 Task: Create a section Agile Alchemists and in the section, add a milestone DevOps Implementation in the project AgileAssist
Action: Mouse moved to (183, 407)
Screenshot: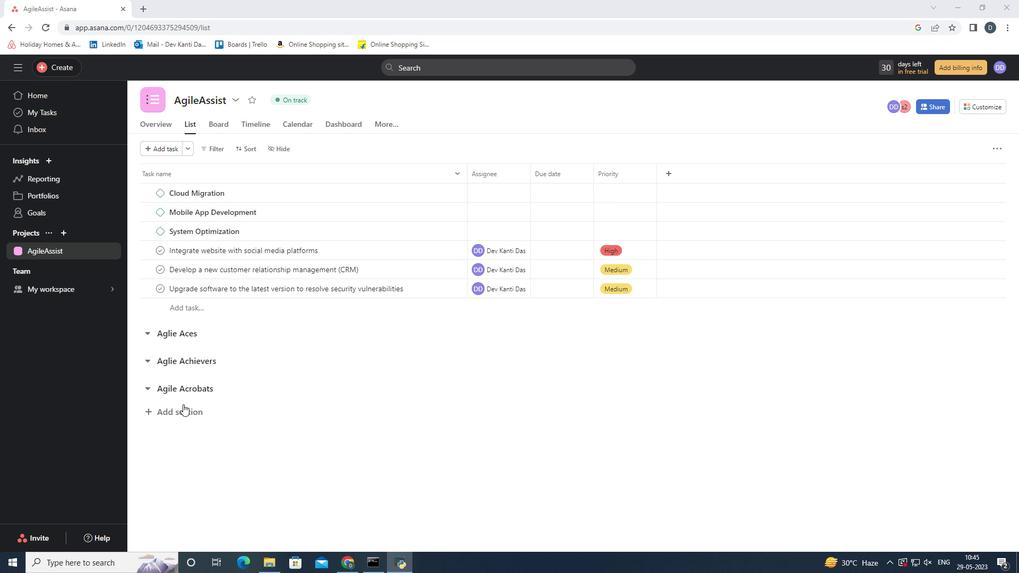 
Action: Mouse pressed left at (183, 407)
Screenshot: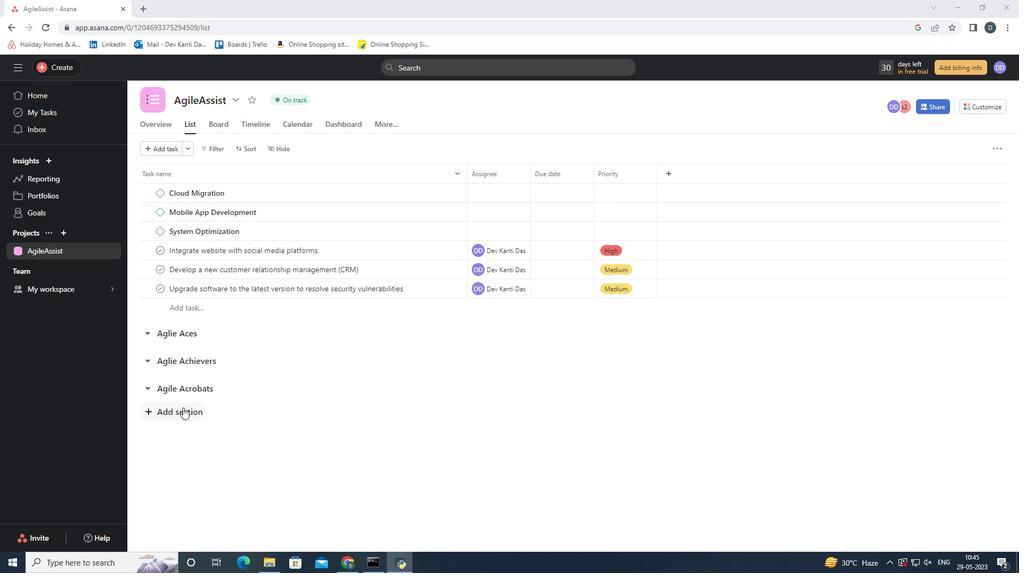 
Action: Mouse moved to (195, 406)
Screenshot: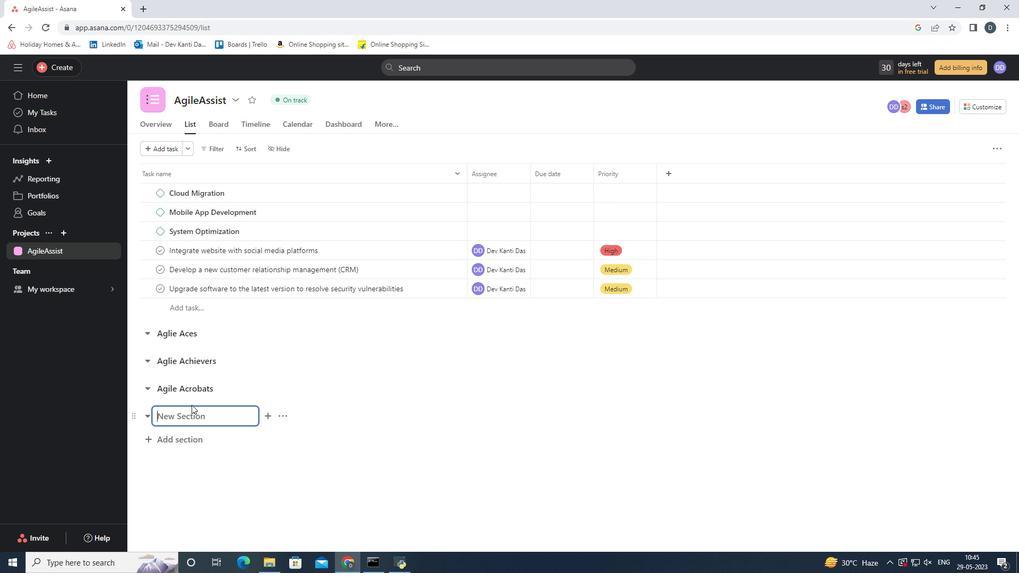 
Action: Key pressed <Key.shift><Key.shift><Key.shift><Key.shift><Key.shift><Key.shift><Key.shift><Key.shift><Key.shift><Key.shift><Key.shift><Key.shift><Key.shift><Key.shift><Key.shift><Key.shift><Key.shift><Key.shift><Key.shift><Key.shift><Key.shift><Key.shift><Key.shift><Key.shift><Key.shift><Key.shift>Agile<Key.space><Key.shift><Key.shift><Key.shift><Key.shift><Key.shift><Key.shift><Key.shift><Key.shift><Key.shift><Key.shift><Key.shift><Key.shift><Key.shift>Alchemists
Screenshot: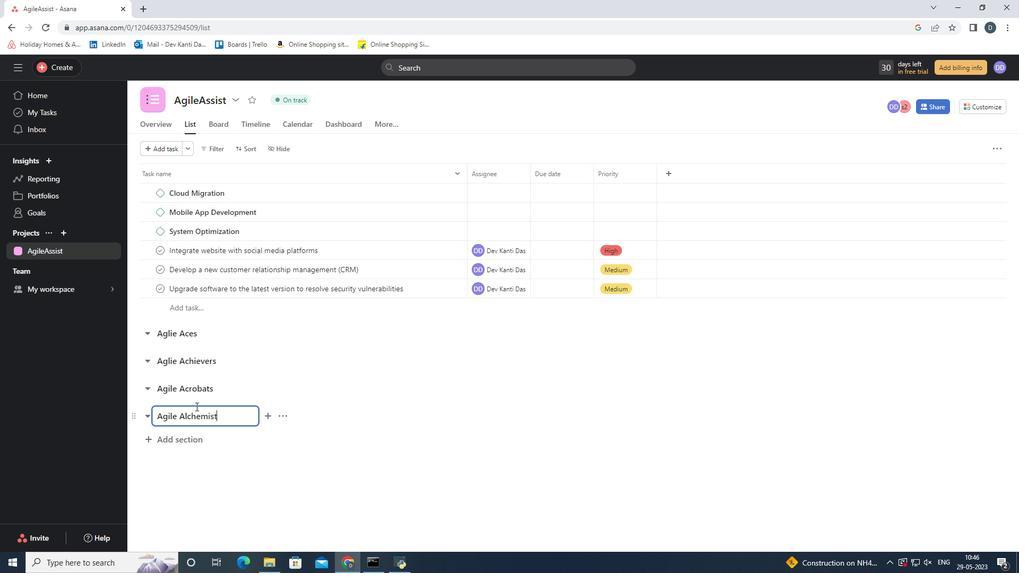 
Action: Mouse moved to (511, 455)
Screenshot: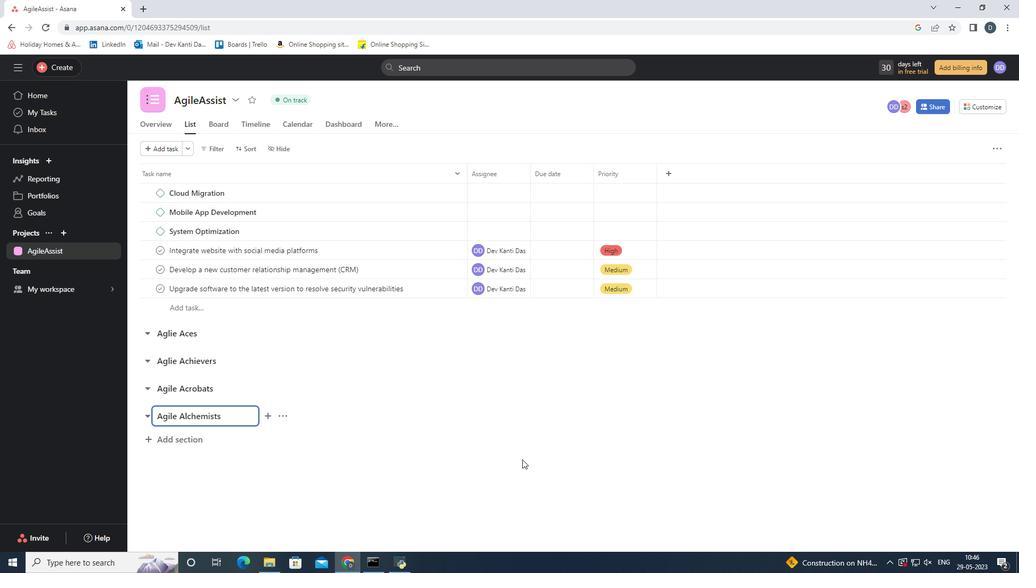 
Action: Mouse pressed left at (511, 455)
Screenshot: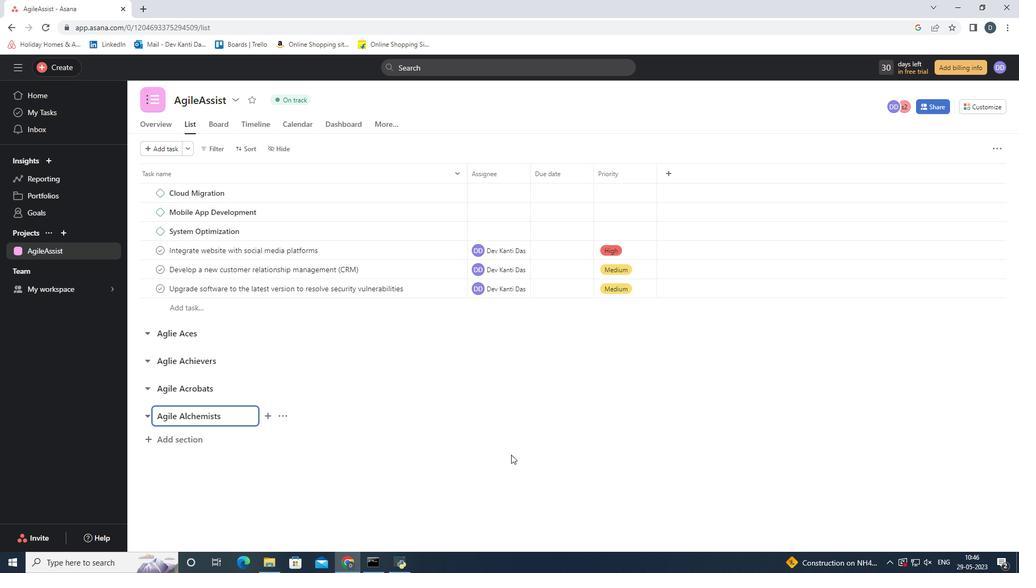 
Action: Mouse moved to (151, 120)
Screenshot: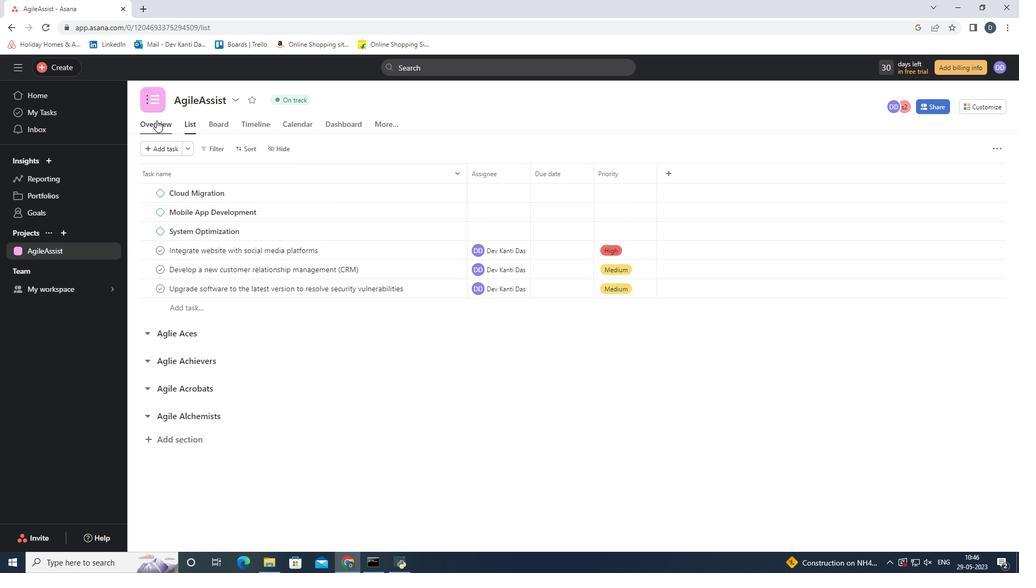 
Action: Mouse pressed left at (151, 120)
Screenshot: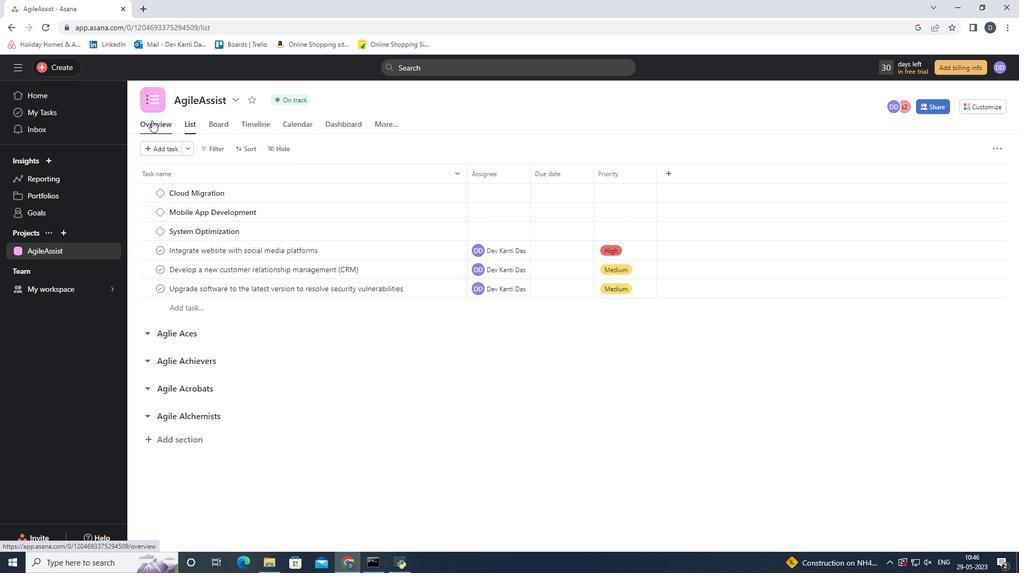 
Action: Mouse moved to (500, 430)
Screenshot: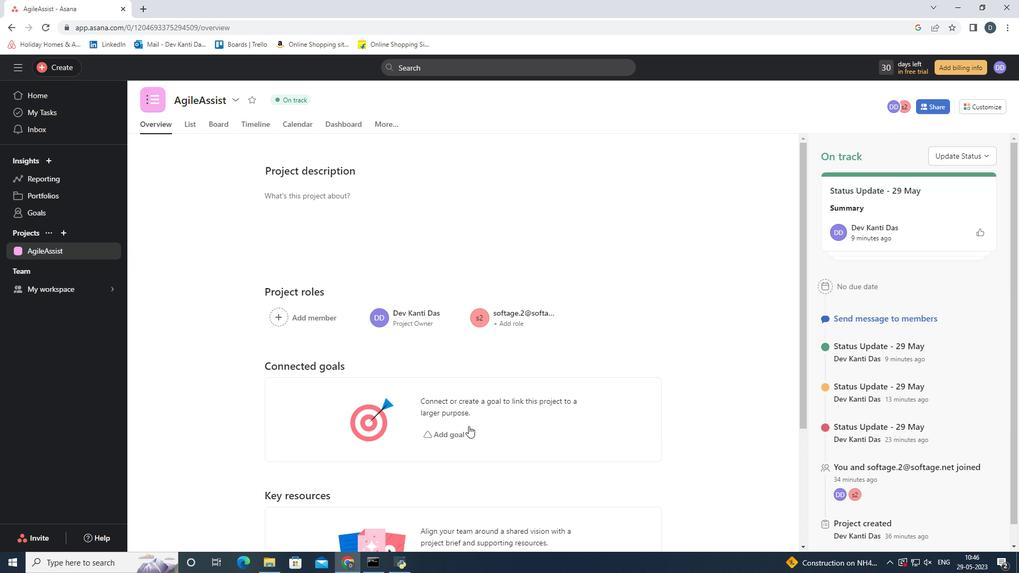 
Action: Mouse scrolled (500, 429) with delta (0, 0)
Screenshot: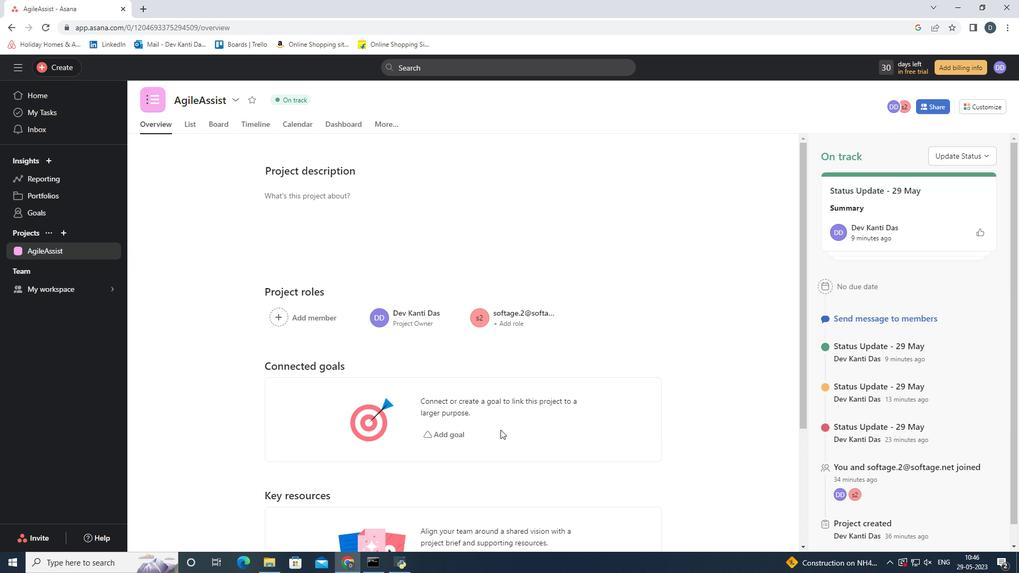 
Action: Mouse scrolled (500, 429) with delta (0, 0)
Screenshot: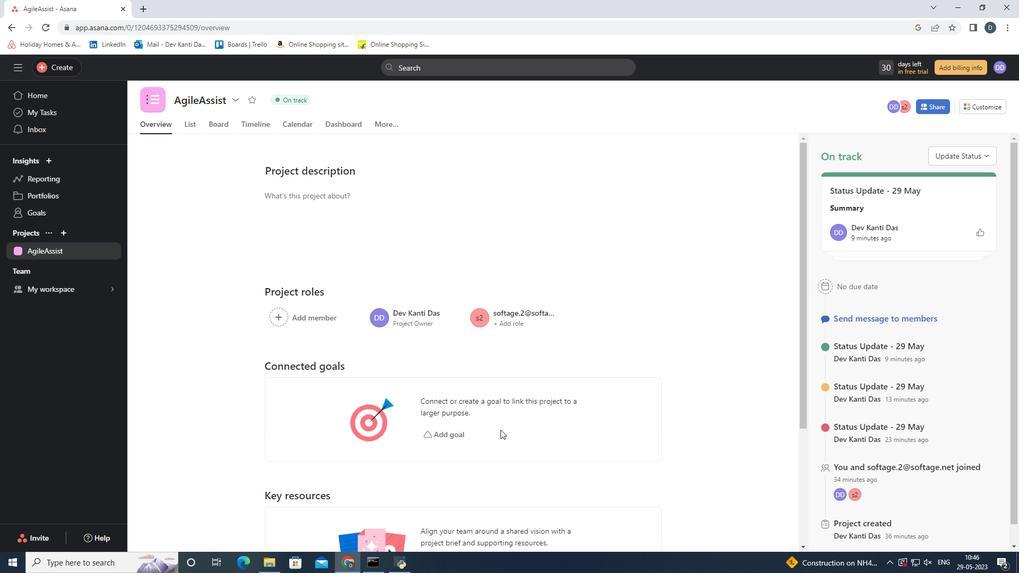 
Action: Mouse scrolled (500, 429) with delta (0, 0)
Screenshot: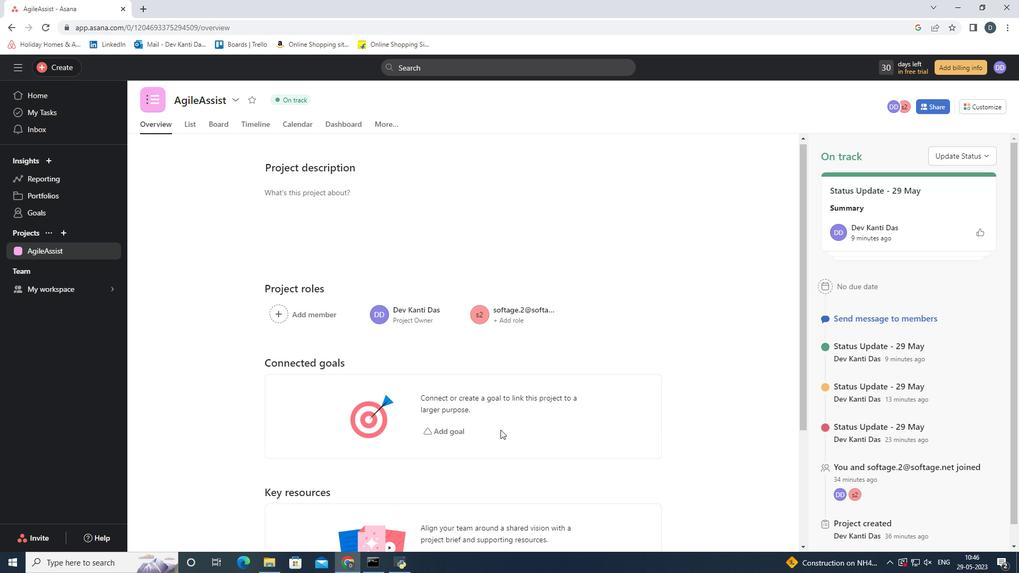 
Action: Mouse scrolled (500, 429) with delta (0, 0)
Screenshot: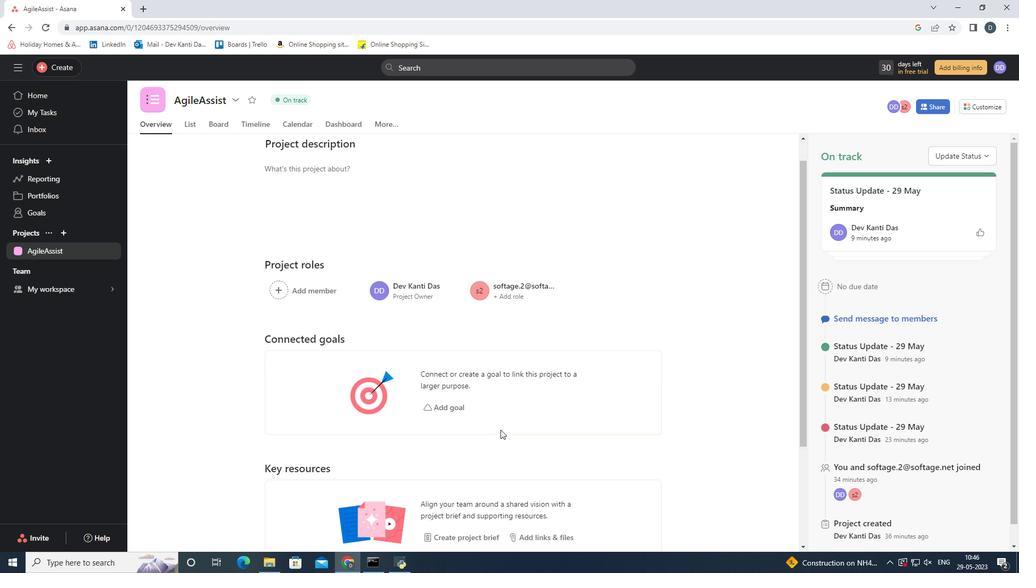 
Action: Mouse scrolled (500, 429) with delta (0, 0)
Screenshot: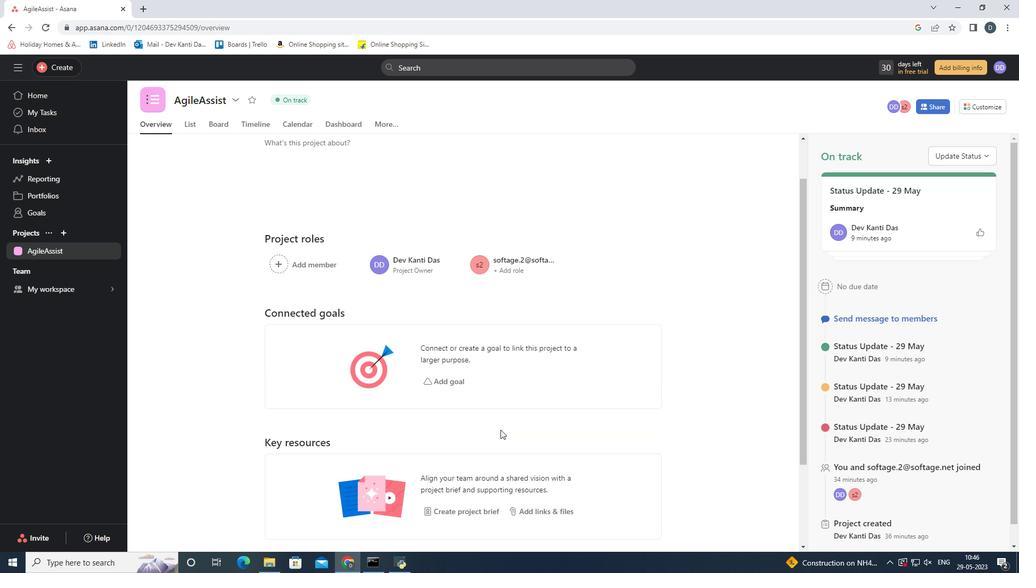 
Action: Mouse scrolled (500, 429) with delta (0, 0)
Screenshot: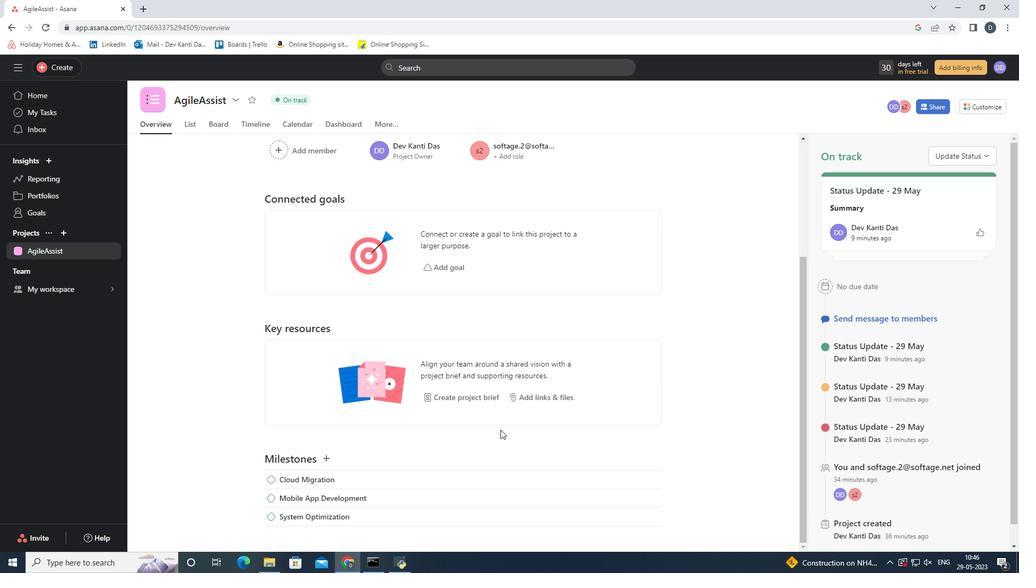 
Action: Mouse scrolled (500, 429) with delta (0, 0)
Screenshot: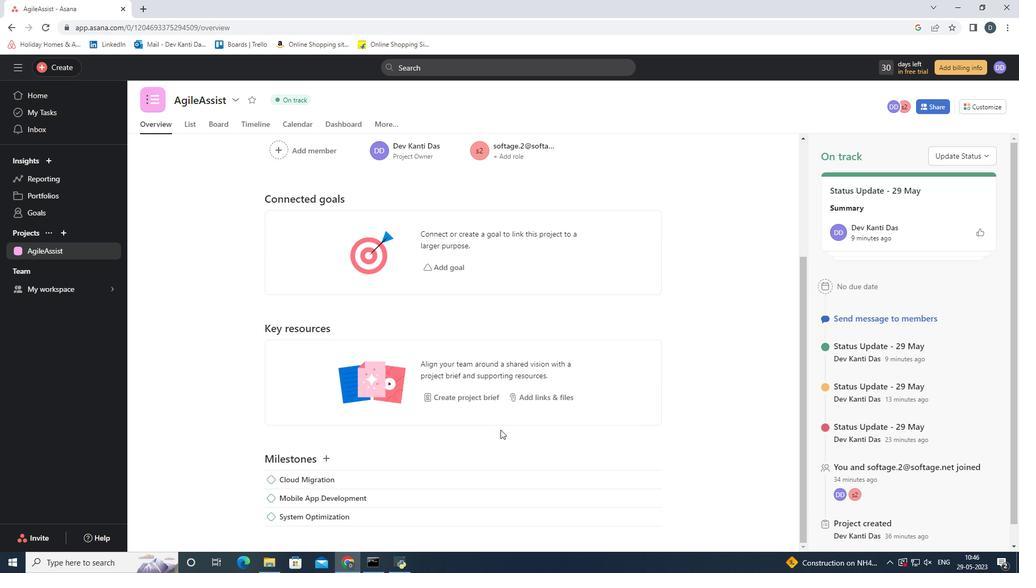 
Action: Mouse scrolled (500, 429) with delta (0, 0)
Screenshot: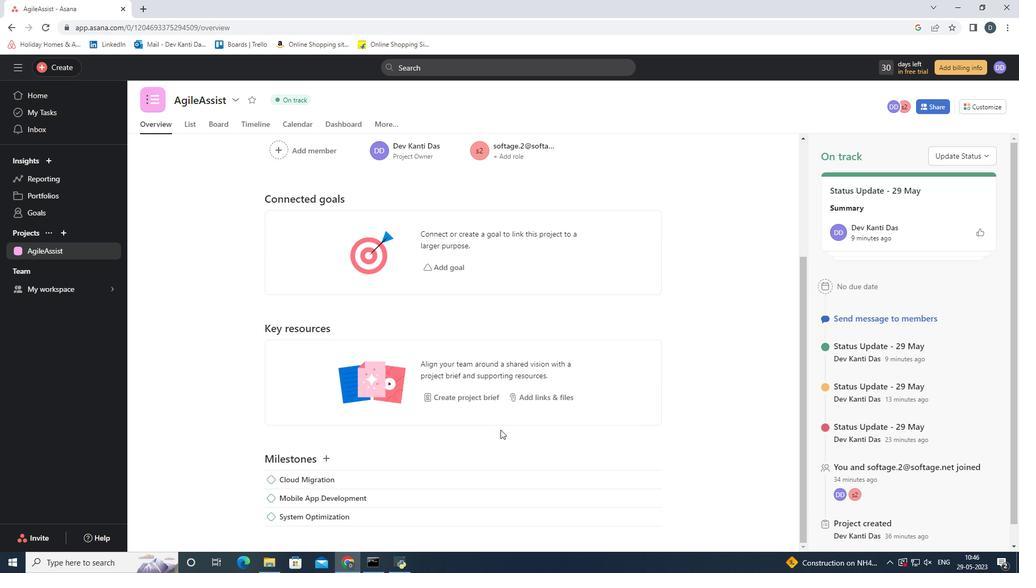 
Action: Mouse scrolled (500, 429) with delta (0, 0)
Screenshot: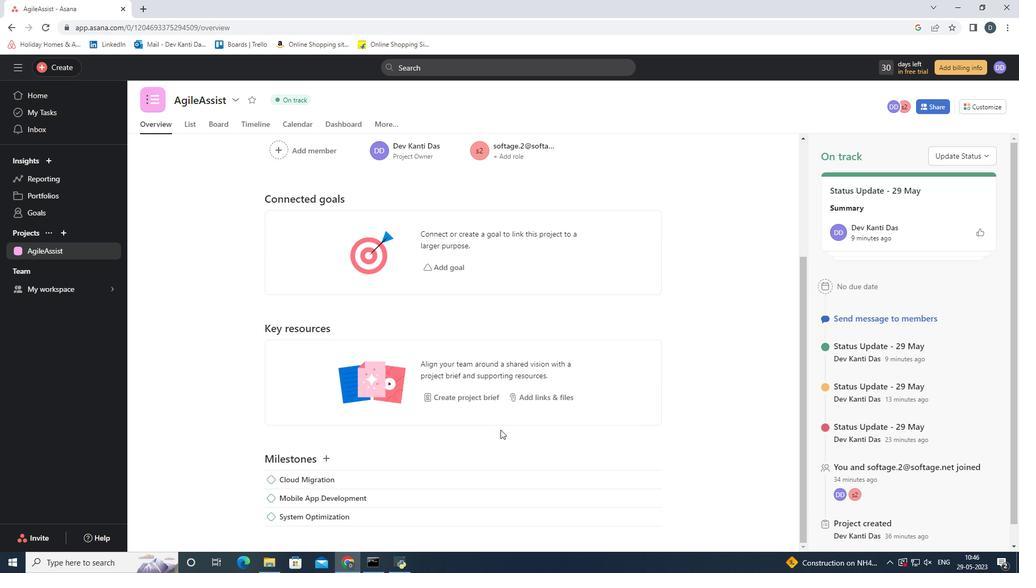 
Action: Mouse scrolled (500, 429) with delta (0, 0)
Screenshot: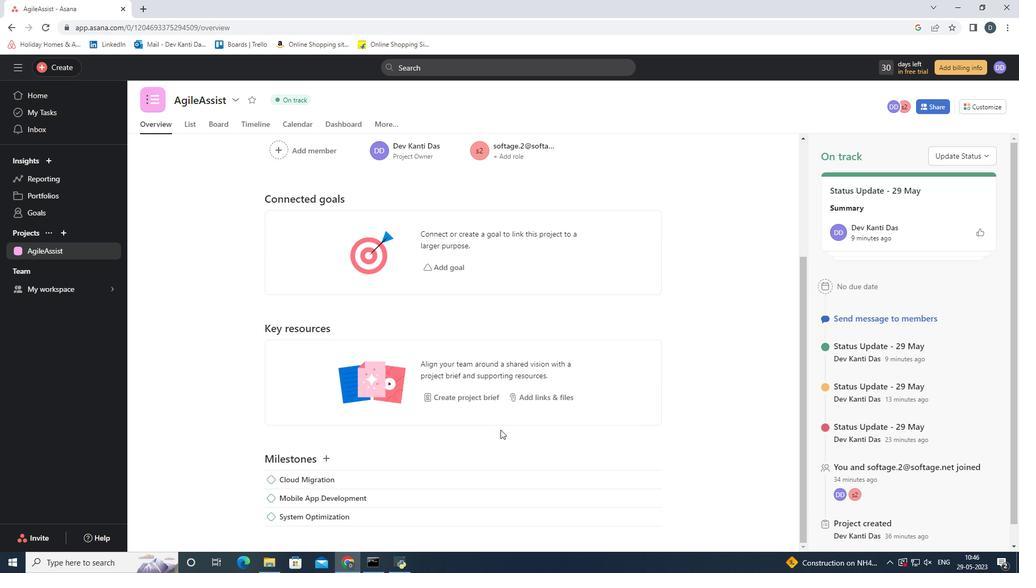 
Action: Mouse moved to (327, 459)
Screenshot: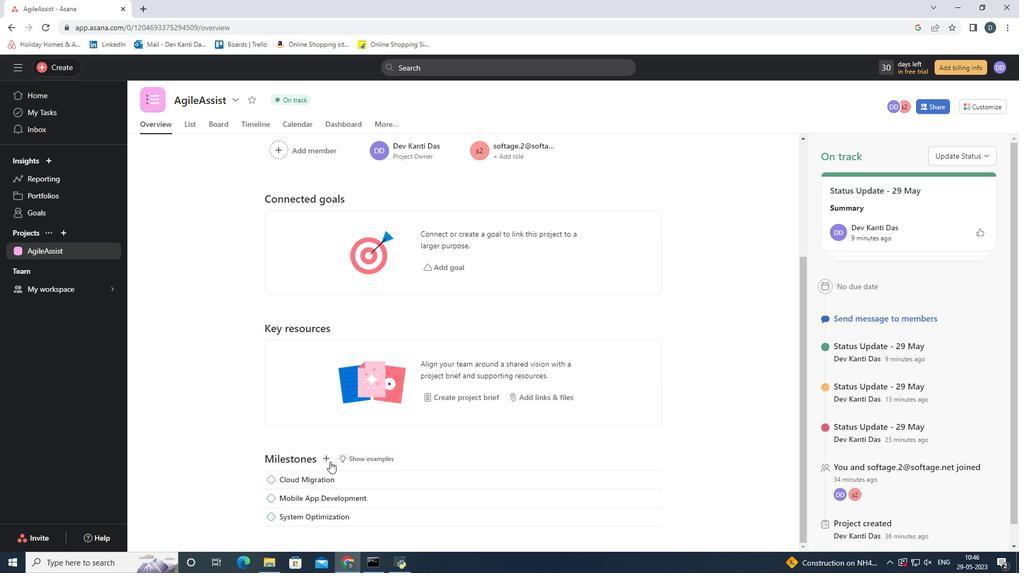 
Action: Mouse pressed left at (327, 459)
Screenshot: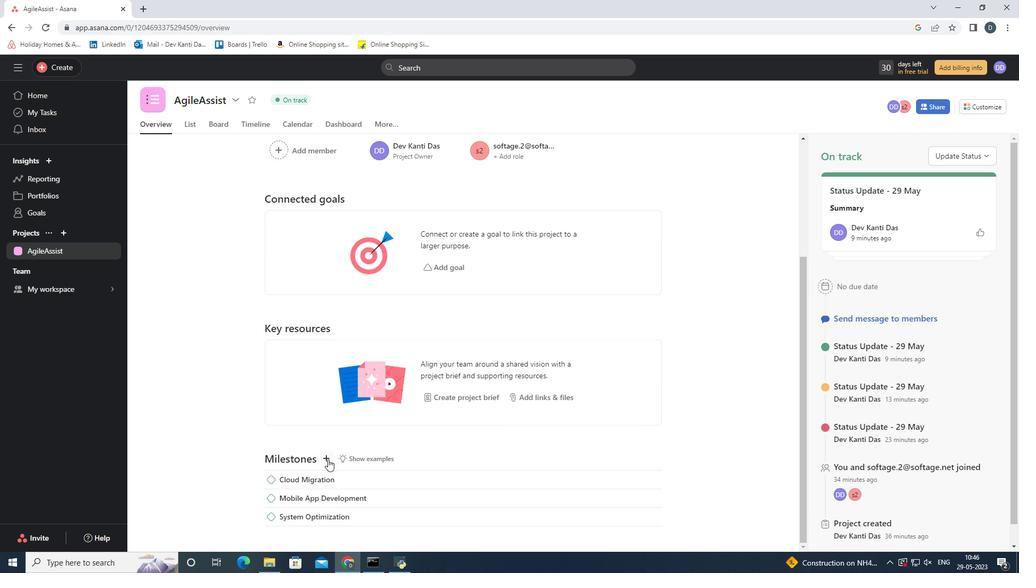 
Action: Mouse moved to (435, 448)
Screenshot: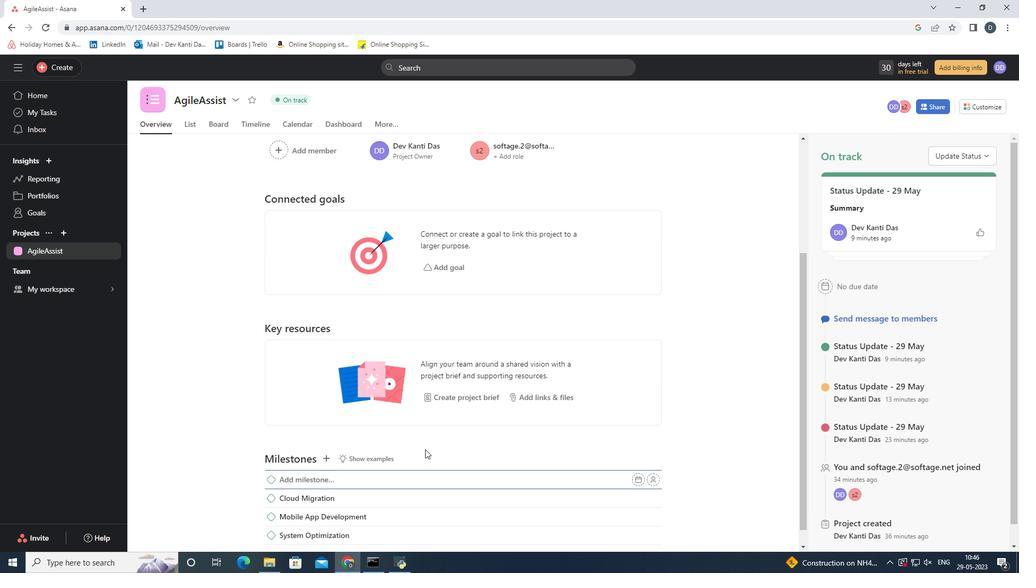 
Action: Key pressed <Key.shift><Key.shift><Key.shift><Key.shift><Key.shift>Dev<Key.shift><Key.shift><Key.shift><Key.shift><Key.shift><Key.shift><Key.shift><Key.shift><Key.shift><Key.shift><Key.shift><Key.shift><Key.shift><Key.shift><Key.shift>Ops<Key.space><Key.shift><Key.shift><Key.shift><Key.shift><Key.shift><Key.shift><Key.shift>Implementation
Screenshot: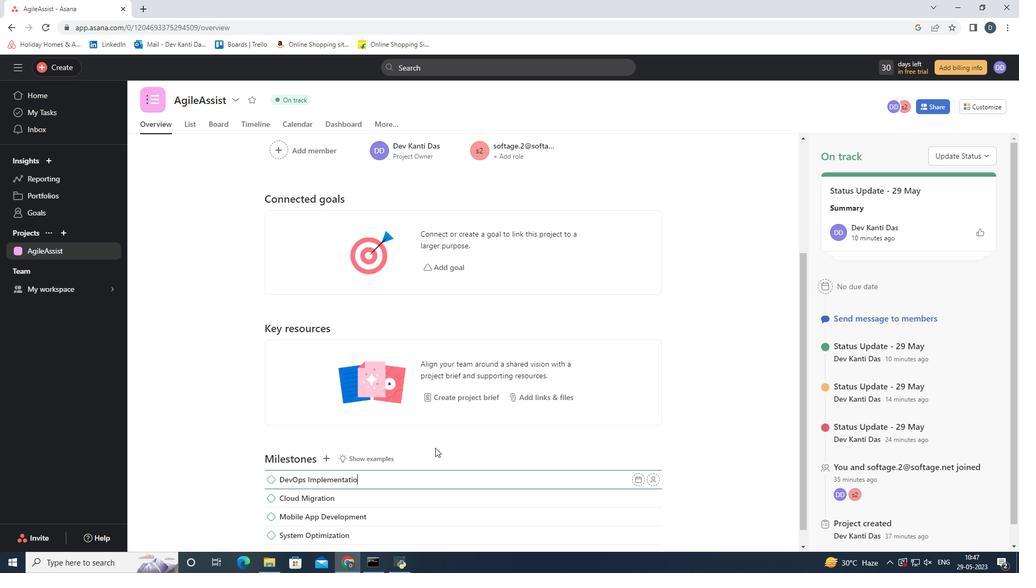 
Action: Mouse pressed left at (435, 448)
Screenshot: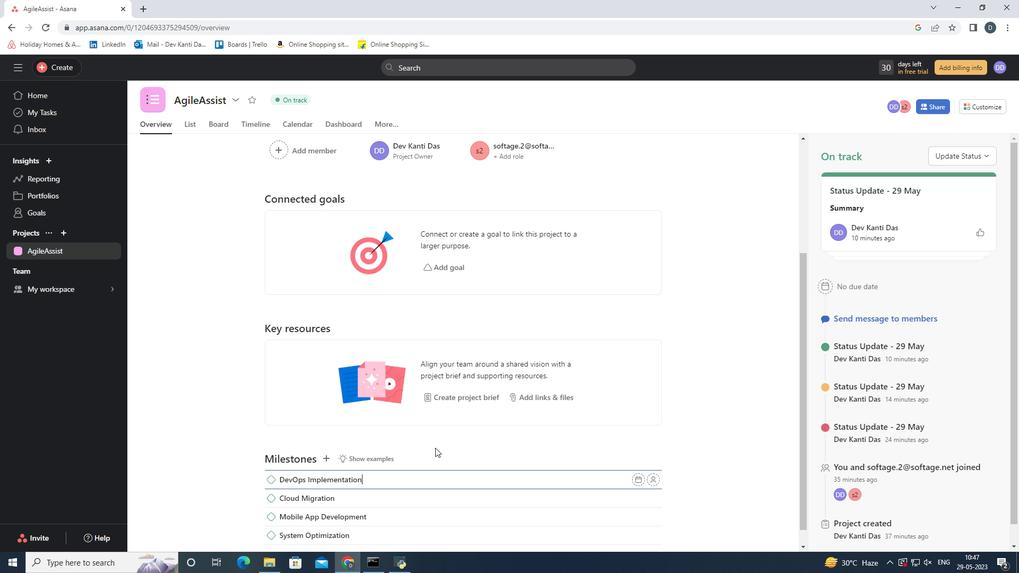 
Action: Mouse moved to (190, 125)
Screenshot: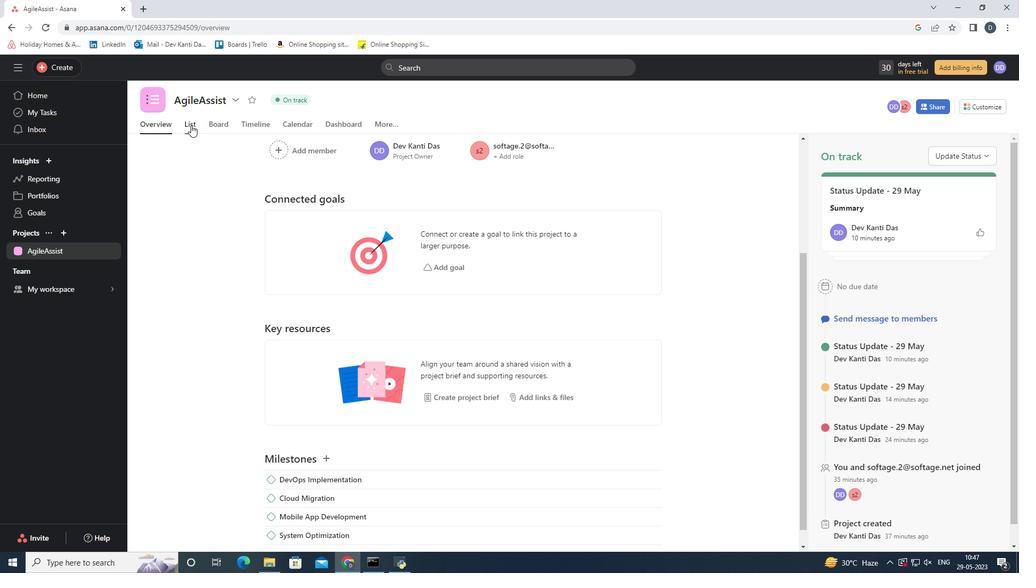
Action: Mouse pressed left at (190, 125)
Screenshot: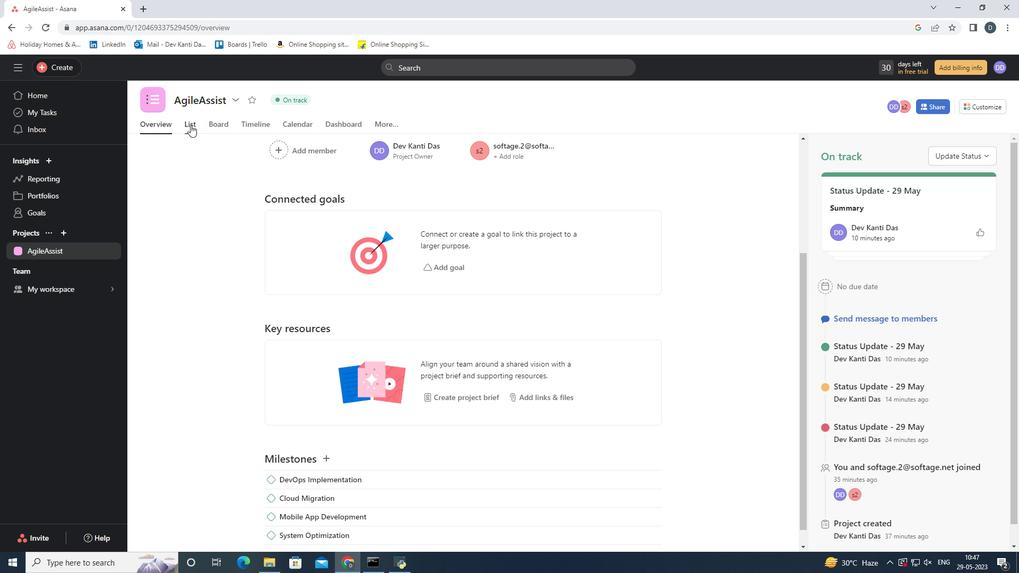 
Action: Mouse moved to (65, 66)
Screenshot: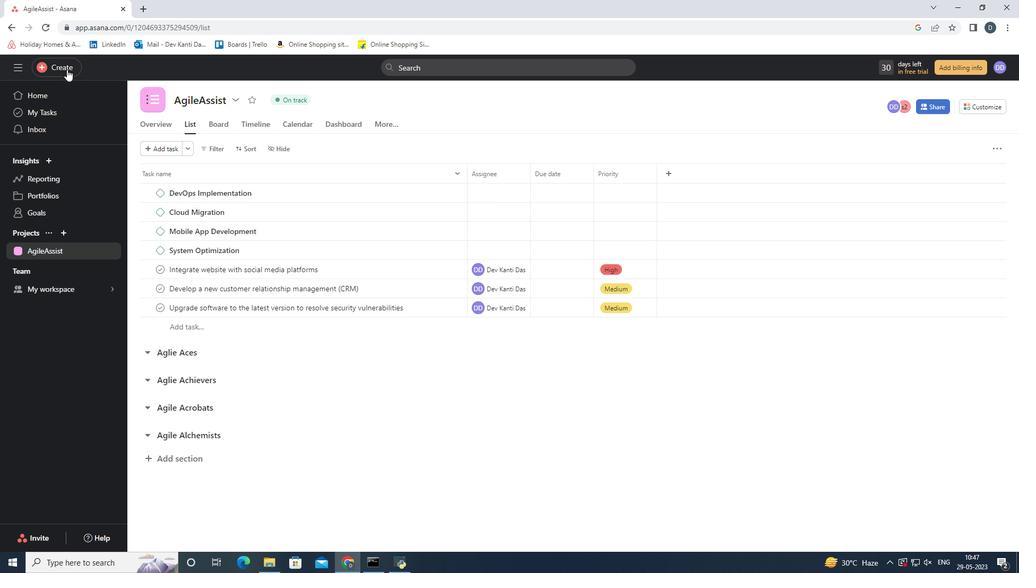 
Action: Mouse pressed left at (65, 66)
Screenshot: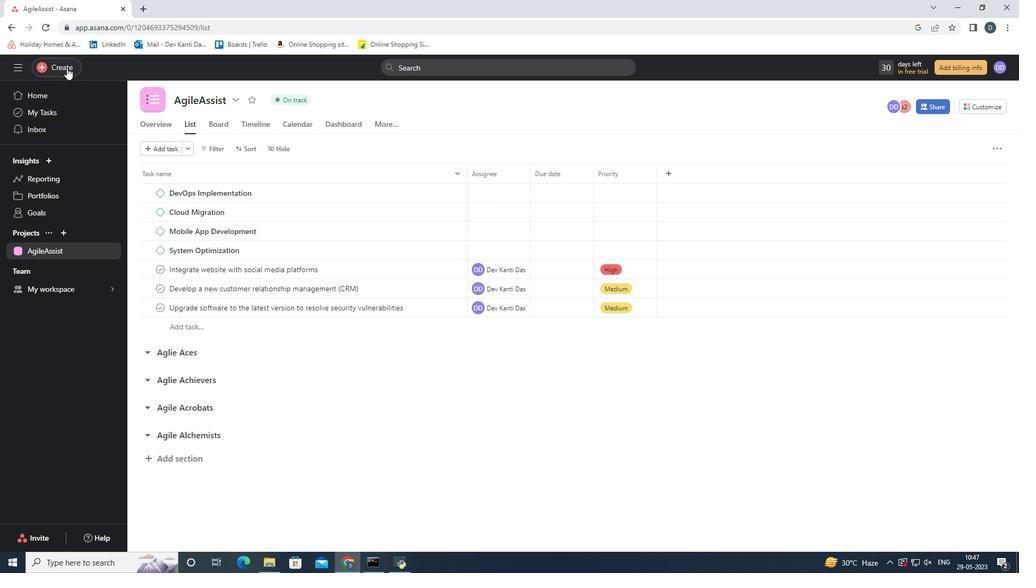 
Action: Mouse moved to (464, 117)
Screenshot: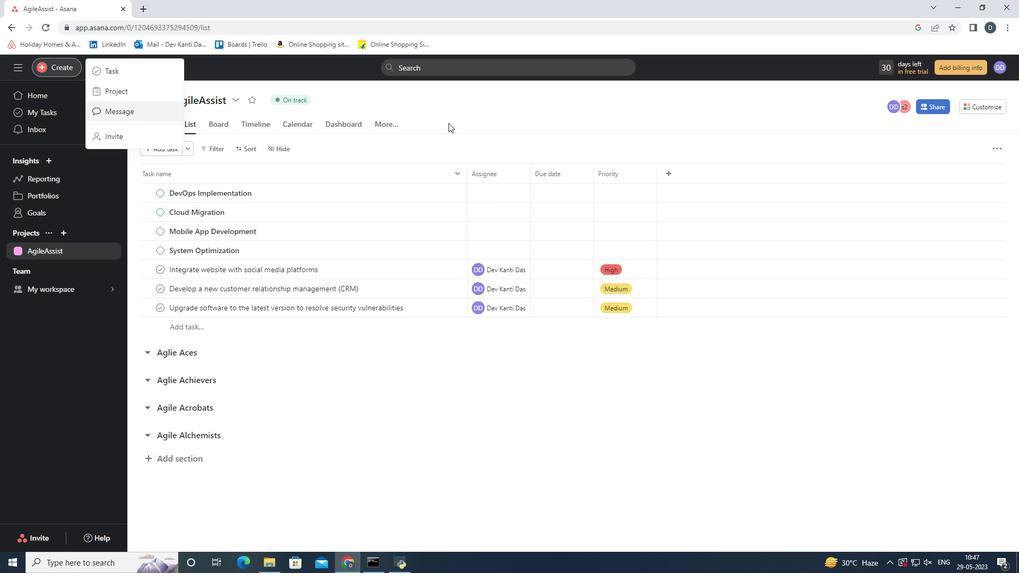 
Action: Mouse pressed left at (464, 117)
Screenshot: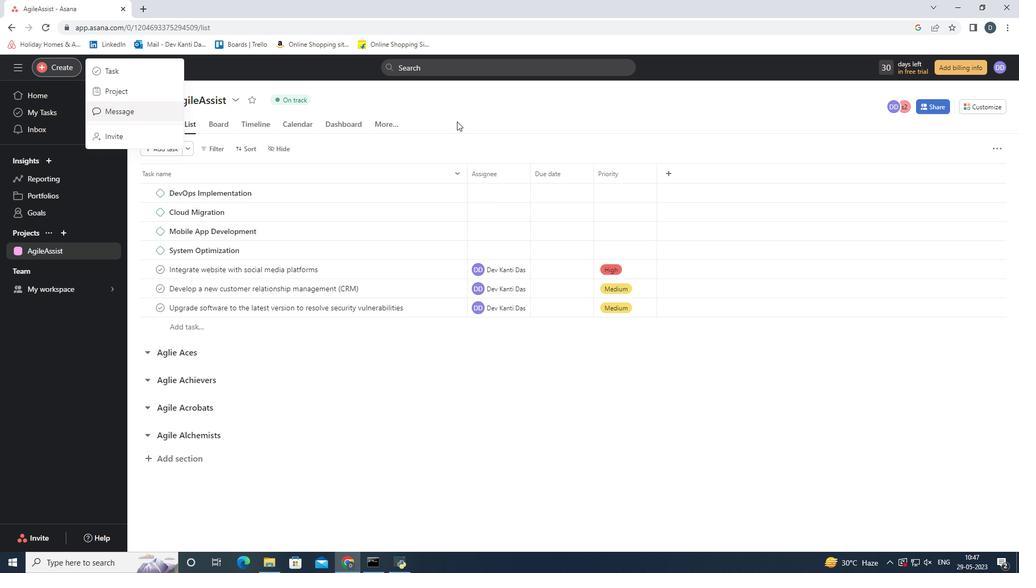 
Action: Mouse moved to (460, 171)
Screenshot: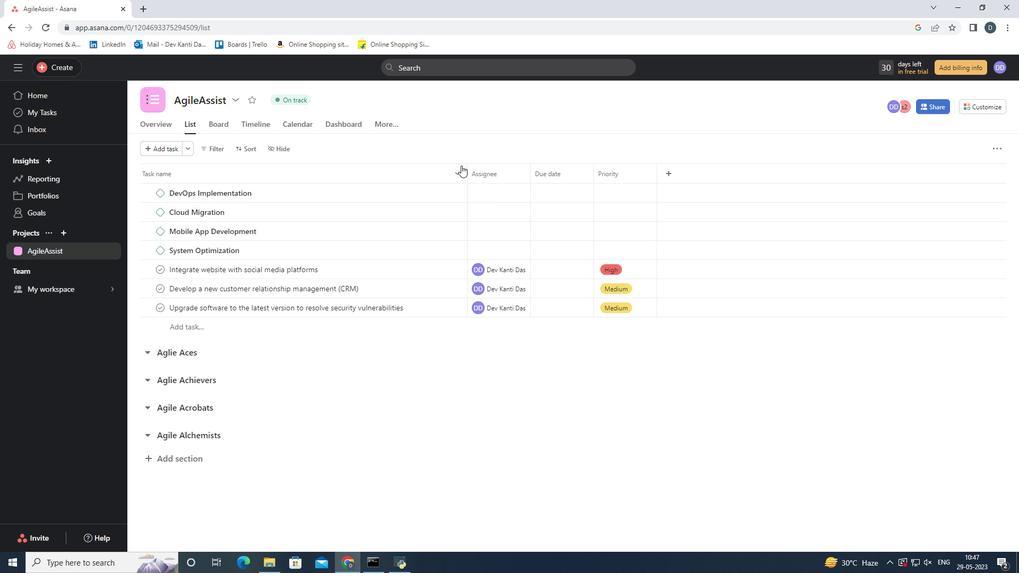 
Action: Mouse pressed left at (460, 171)
Screenshot: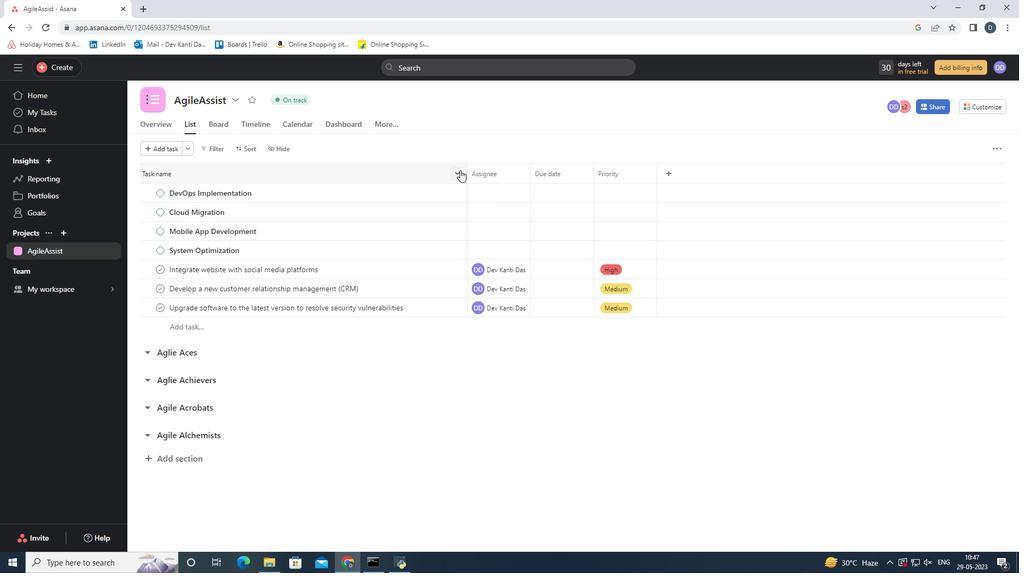 
Action: Mouse moved to (485, 131)
Screenshot: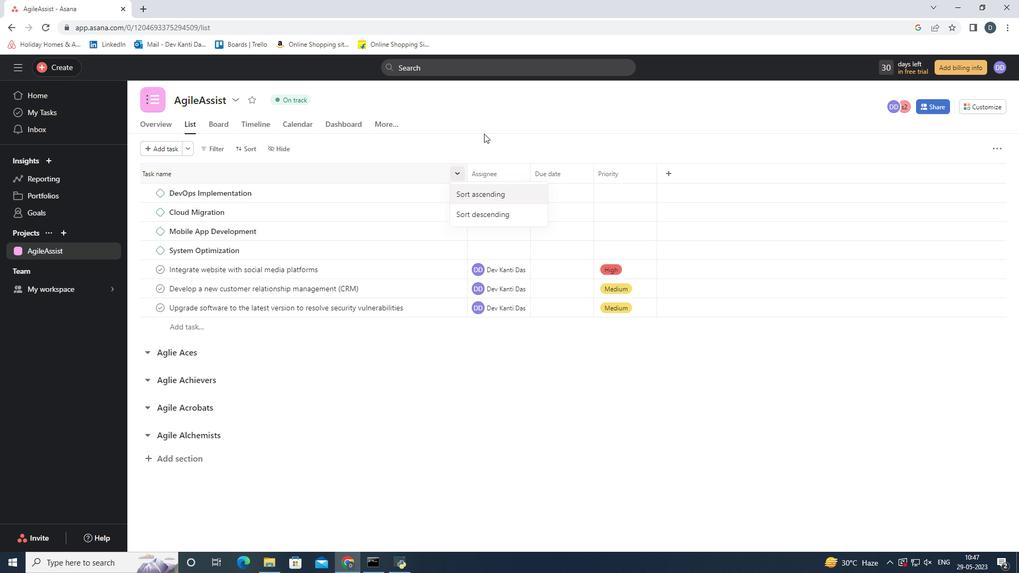 
Action: Mouse pressed left at (485, 131)
Screenshot: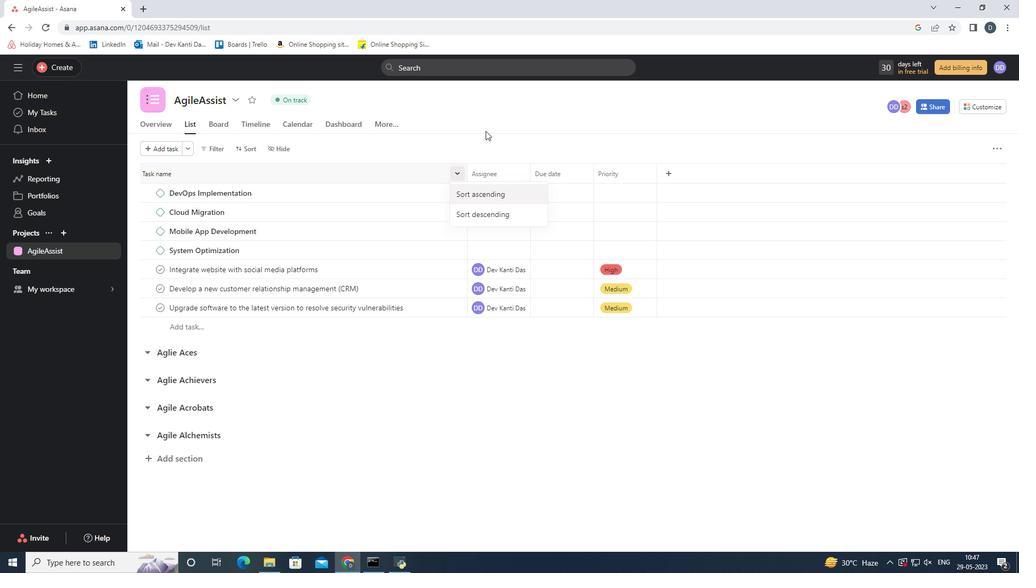 
Action: Mouse moved to (410, 358)
Screenshot: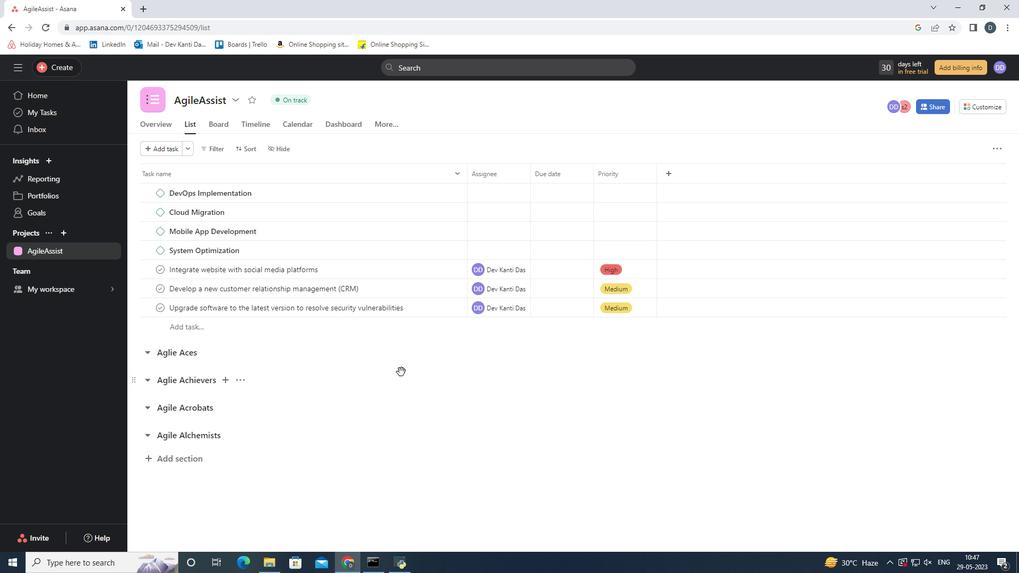 
